 Task: Plot the phase portrait of a nonlinear dynamical system.
Action: Mouse moved to (95, 116)
Screenshot: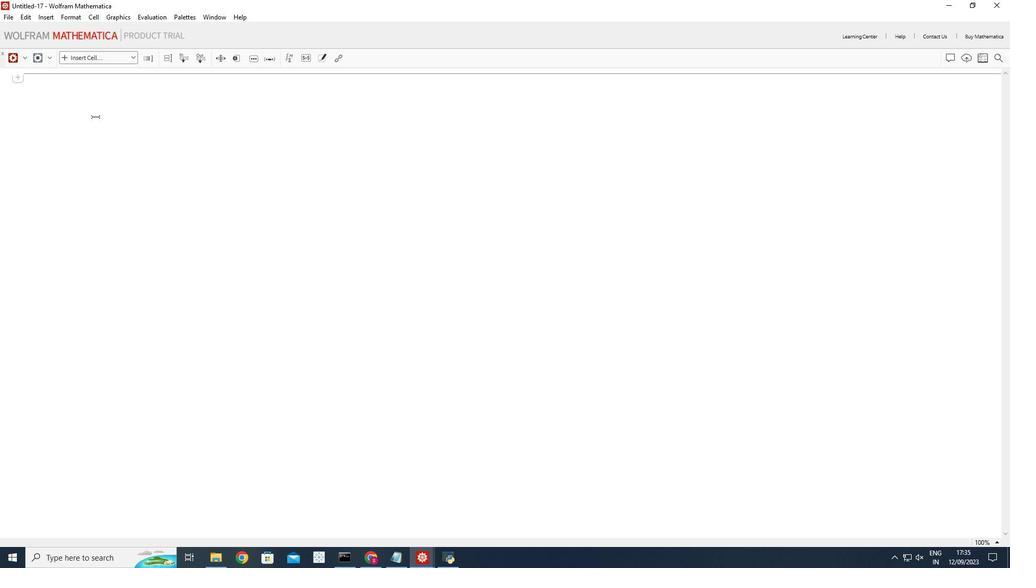 
Action: Mouse pressed left at (95, 116)
Screenshot: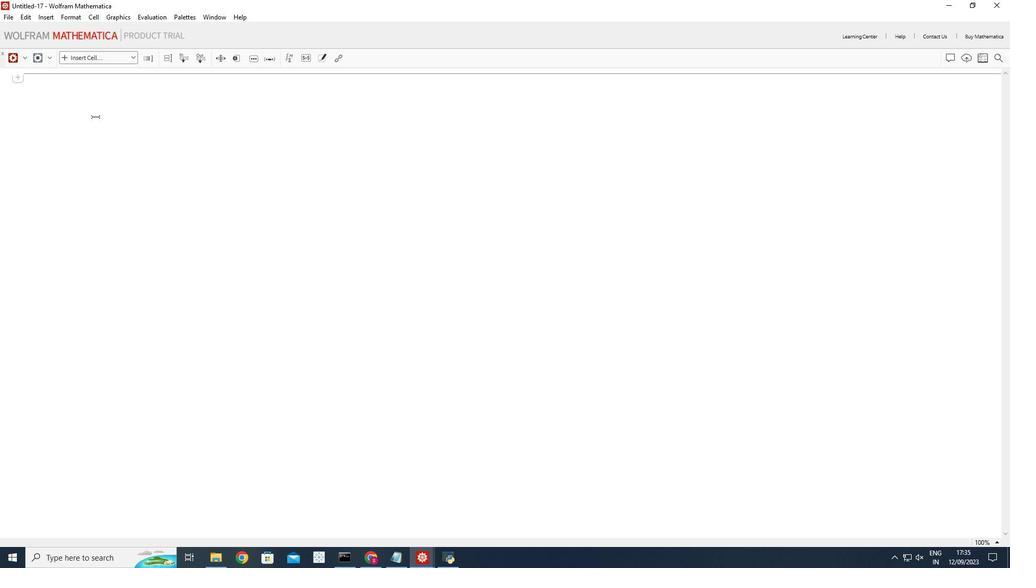 
Action: Mouse moved to (131, 55)
Screenshot: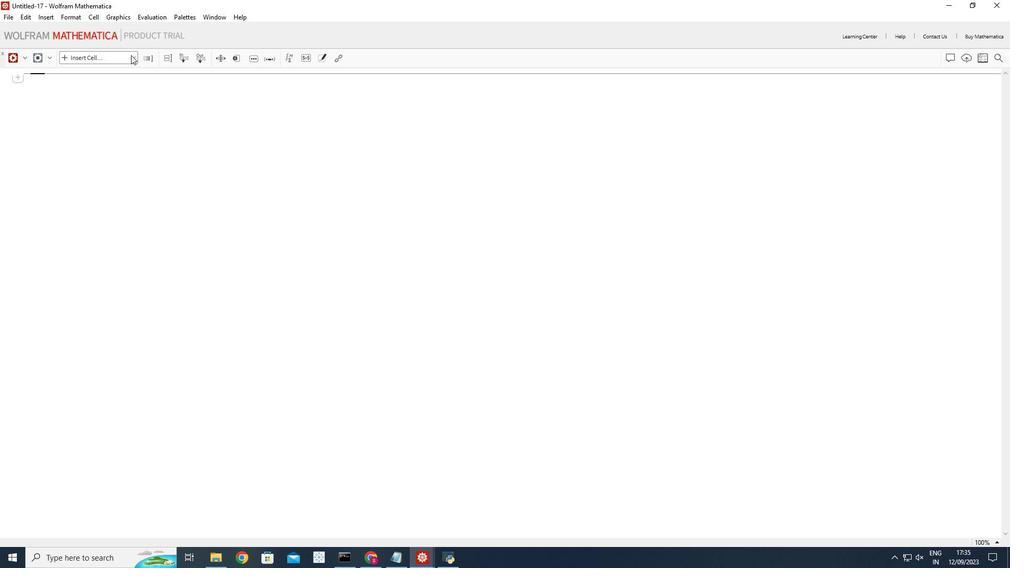 
Action: Mouse pressed left at (131, 55)
Screenshot: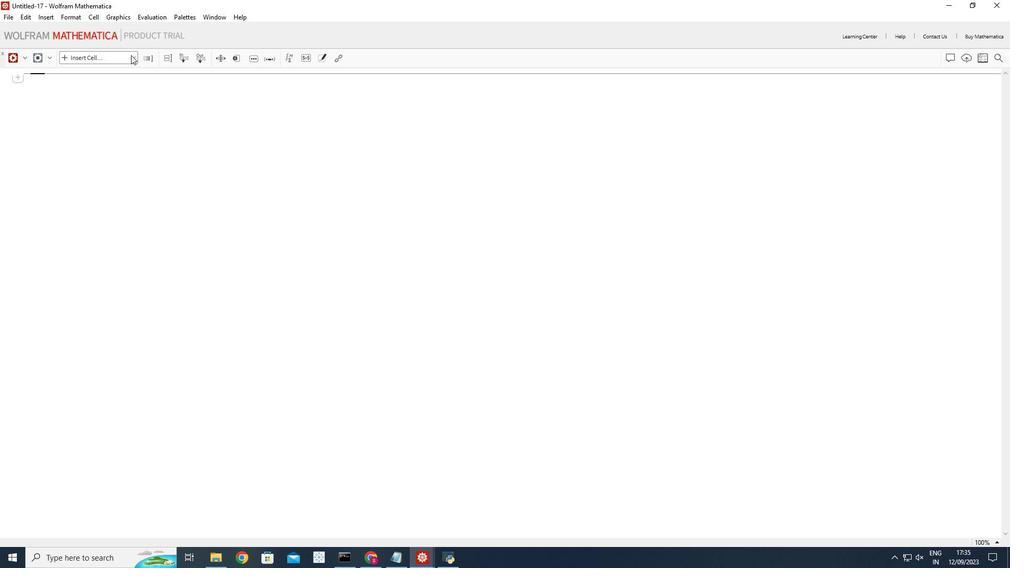 
Action: Mouse moved to (121, 75)
Screenshot: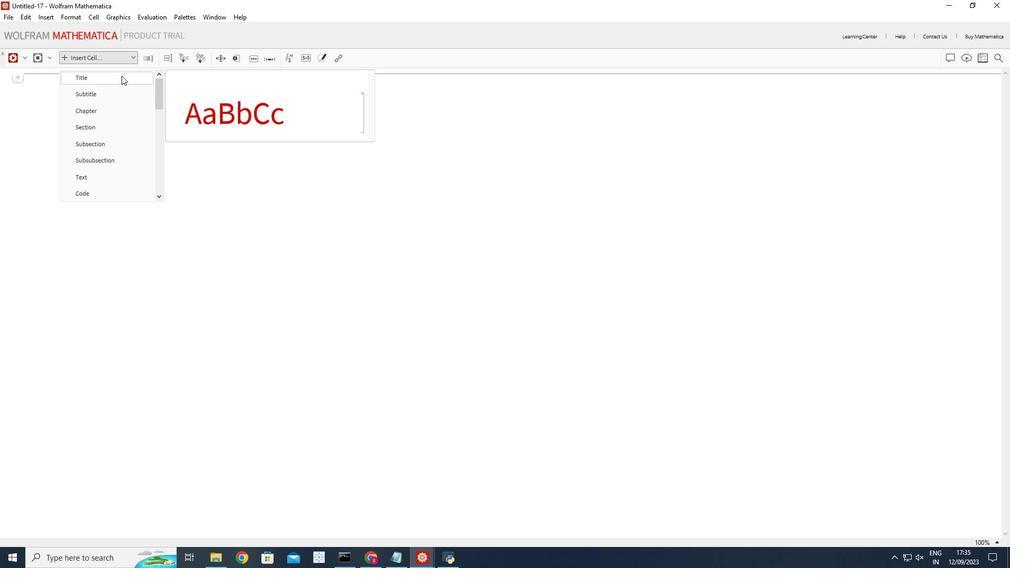 
Action: Mouse pressed left at (121, 75)
Screenshot: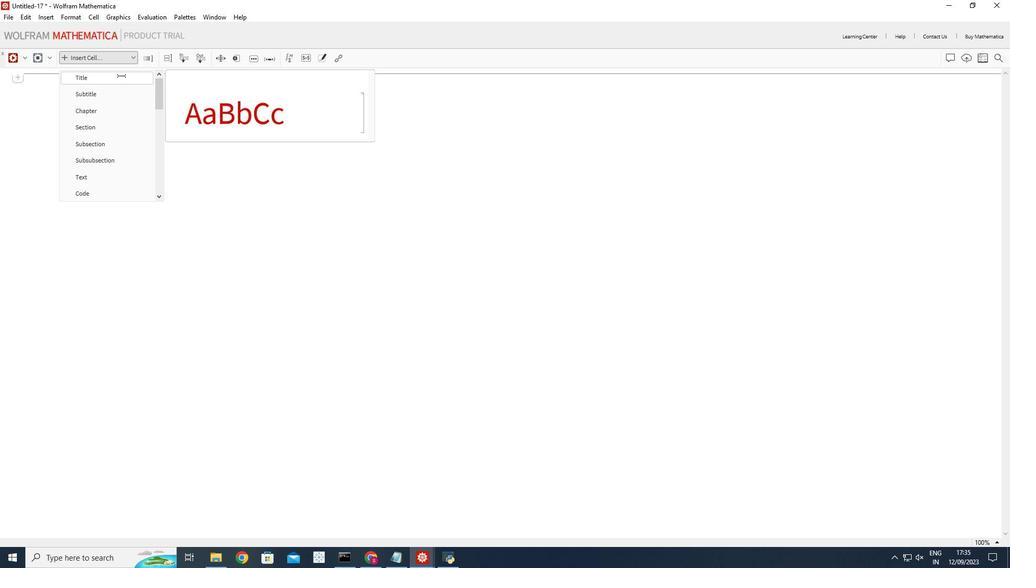 
Action: Mouse moved to (73, 116)
Screenshot: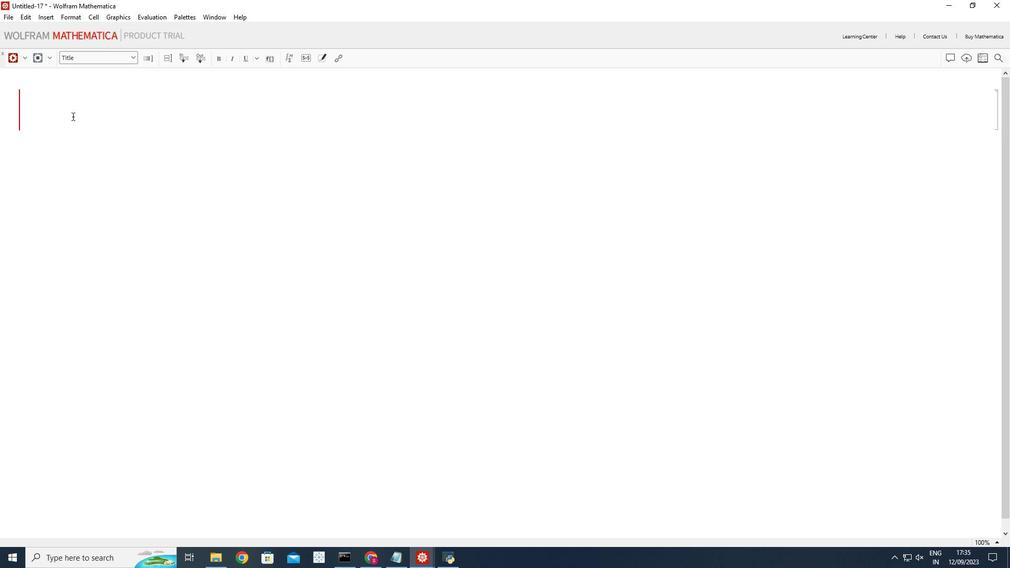 
Action: Mouse pressed left at (73, 116)
Screenshot: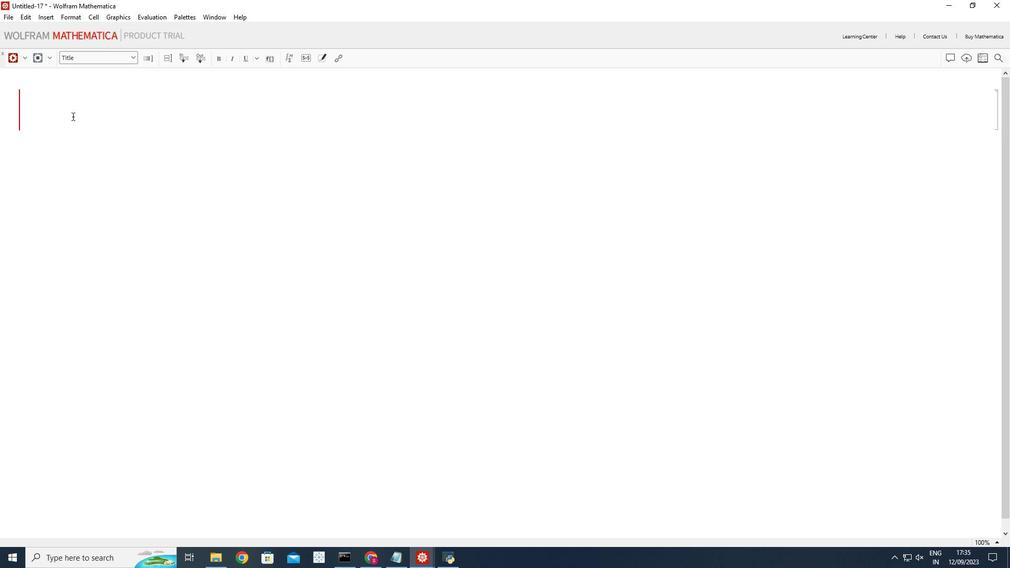 
Action: Mouse moved to (43, 151)
Screenshot: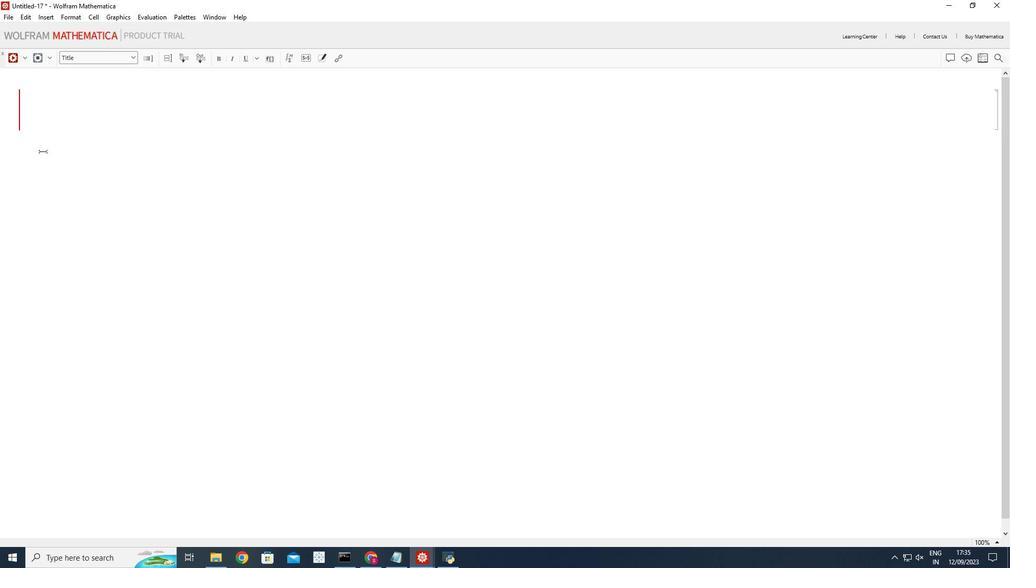
Action: Key pressed <Key.shift_r>Phase<Key.space><Key.shift_r>Portrait<Key.space>of<Key.space>a<Key.space><Key.shift_r>Nonlinear<Key.space><Key.shift_r>Dynamical<Key.space>system
Screenshot: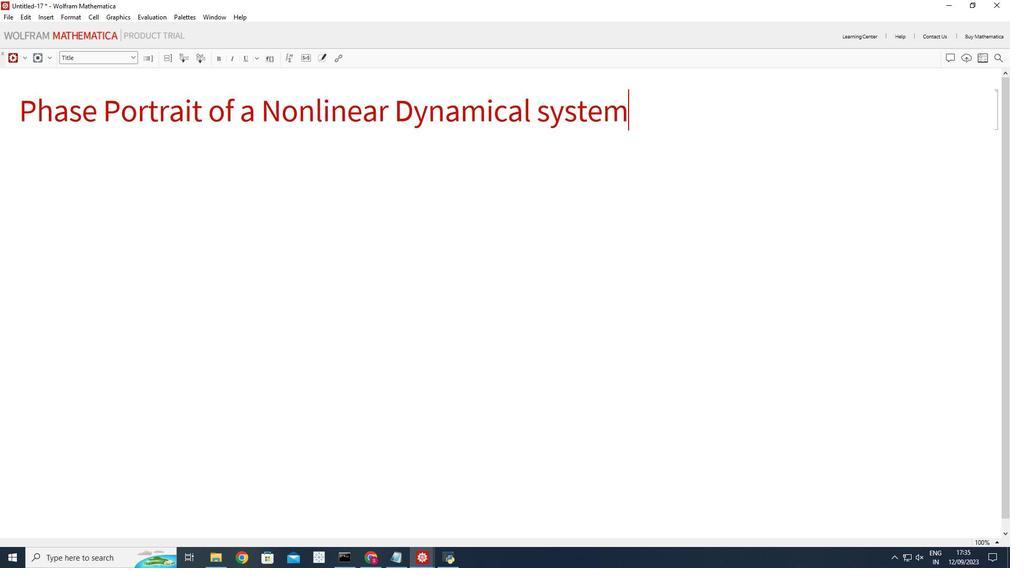 
Action: Mouse moved to (134, 205)
Screenshot: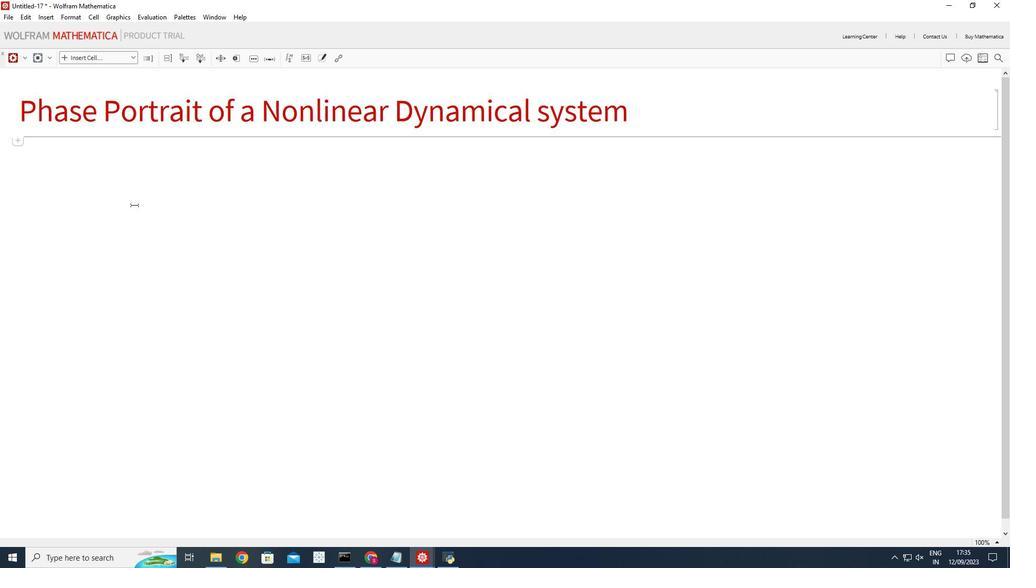 
Action: Mouse pressed left at (134, 205)
Screenshot: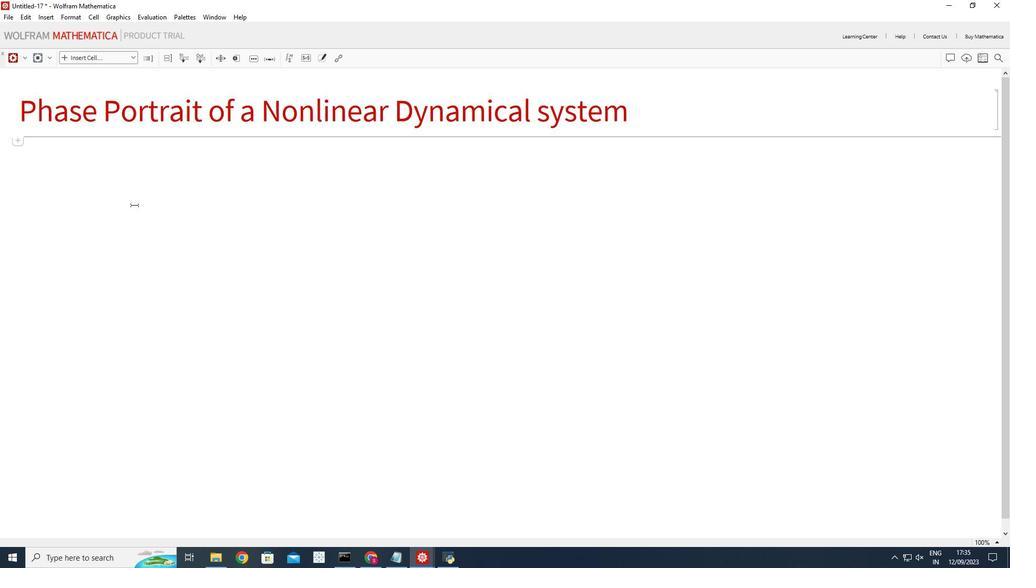 
Action: Mouse moved to (132, 54)
Screenshot: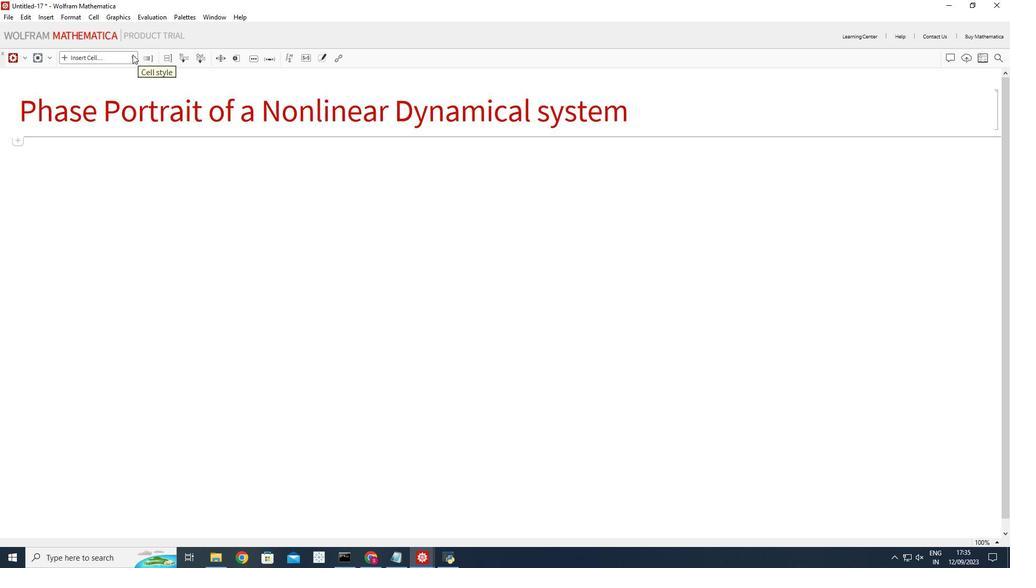 
Action: Mouse pressed left at (132, 54)
Screenshot: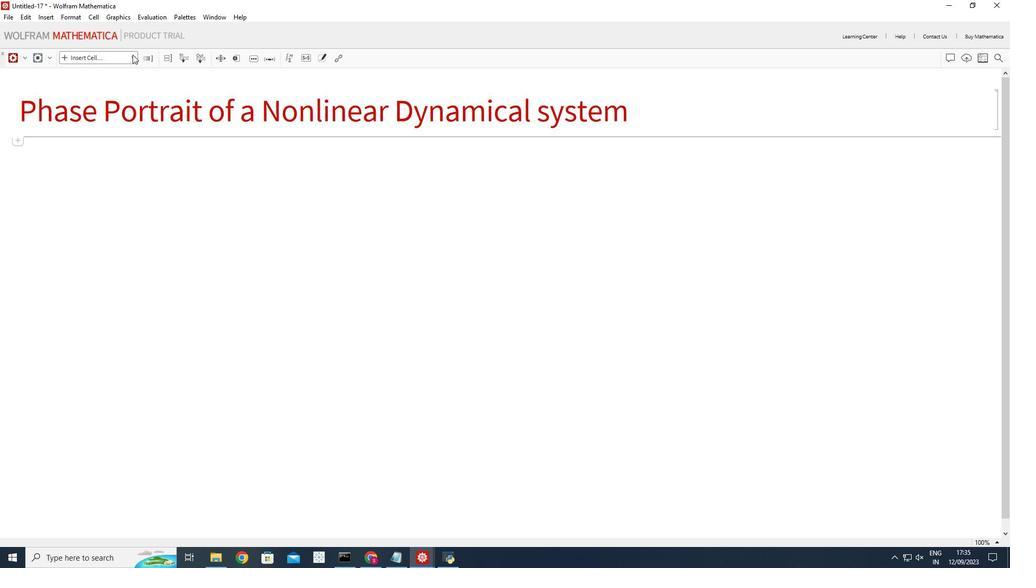 
Action: Mouse moved to (101, 194)
Screenshot: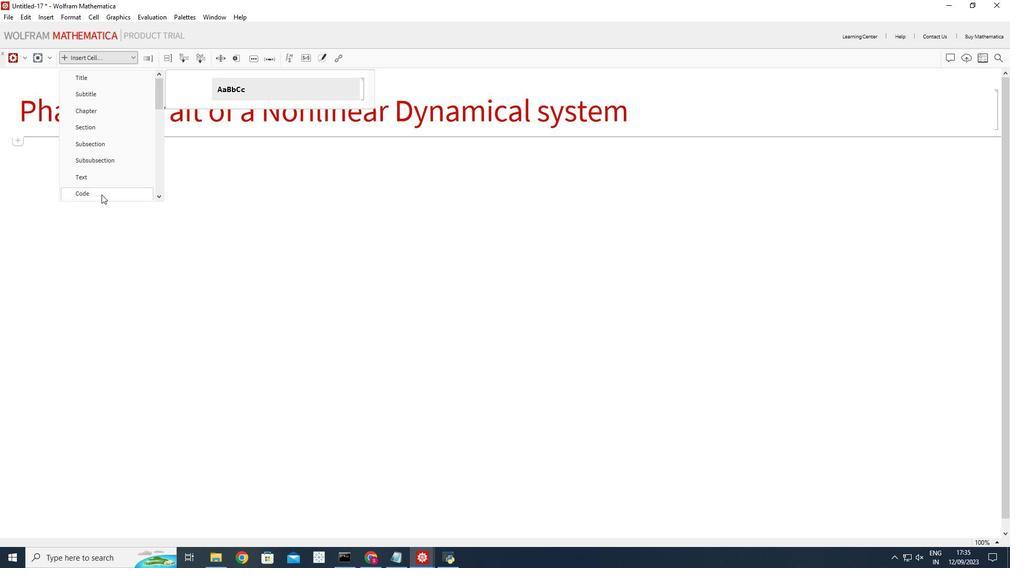 
Action: Mouse pressed left at (101, 194)
Screenshot: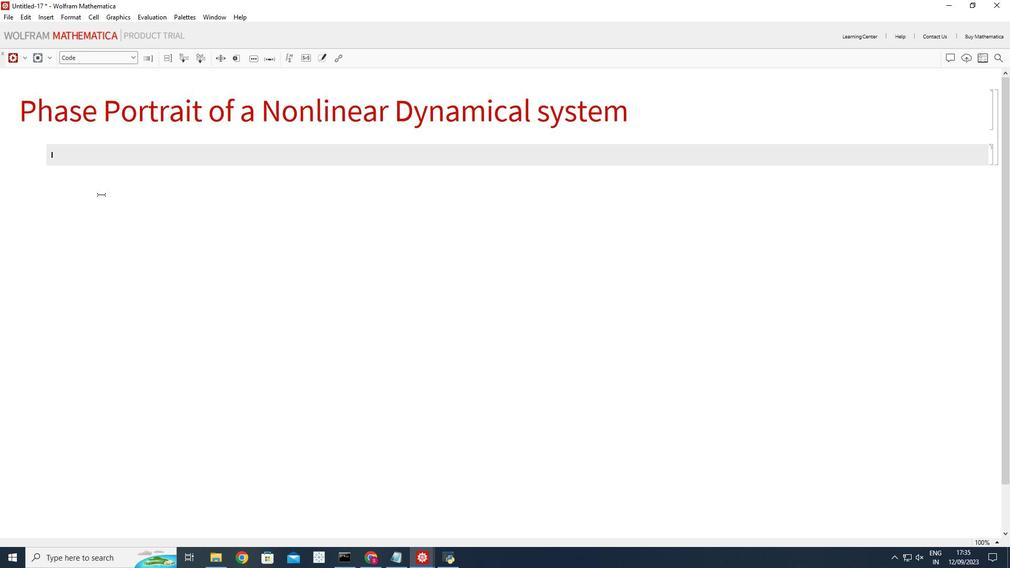 
Action: Mouse moved to (100, 156)
Screenshot: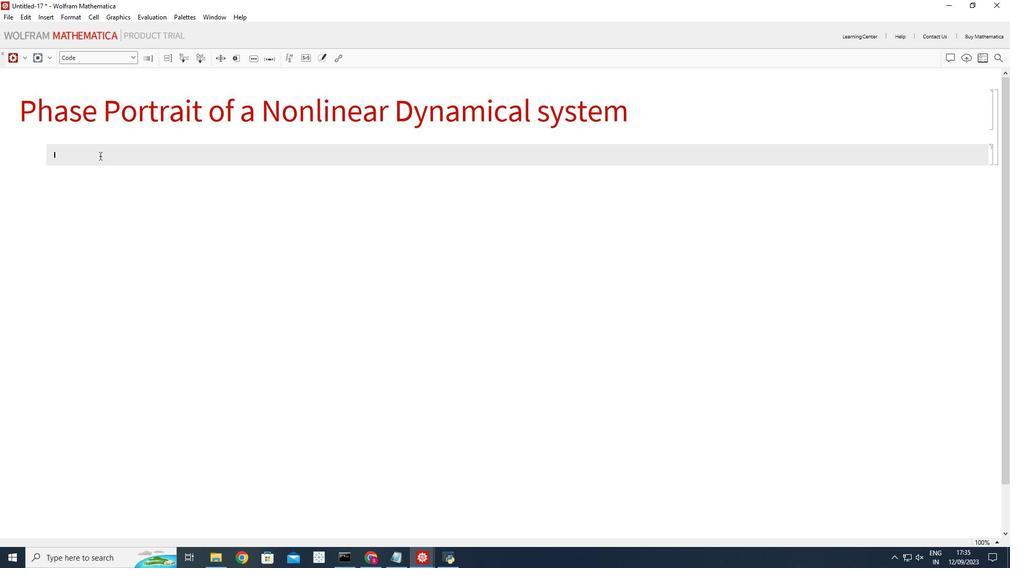 
Action: Mouse pressed left at (100, 156)
Screenshot: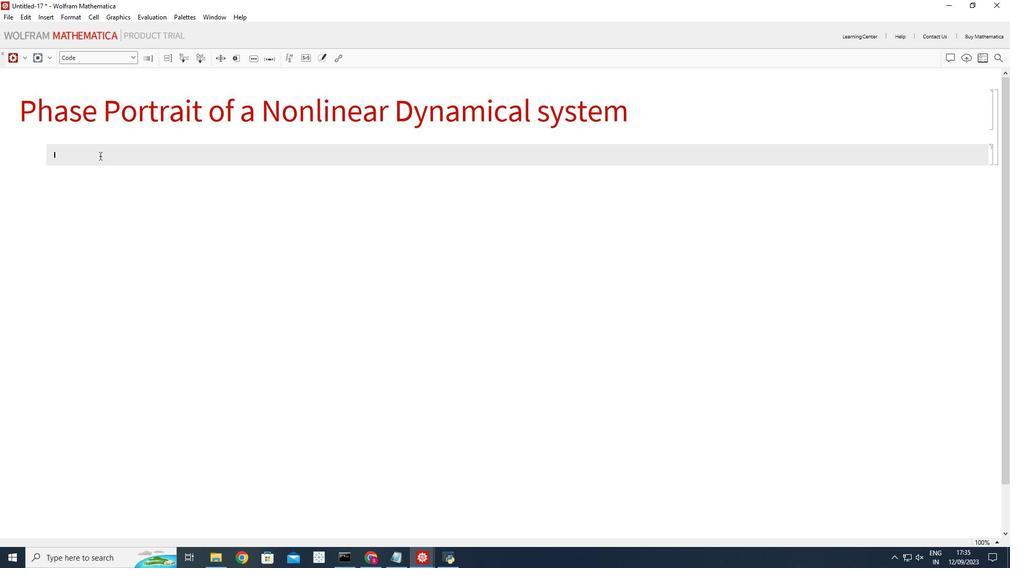 
Action: Mouse moved to (234, 325)
Screenshot: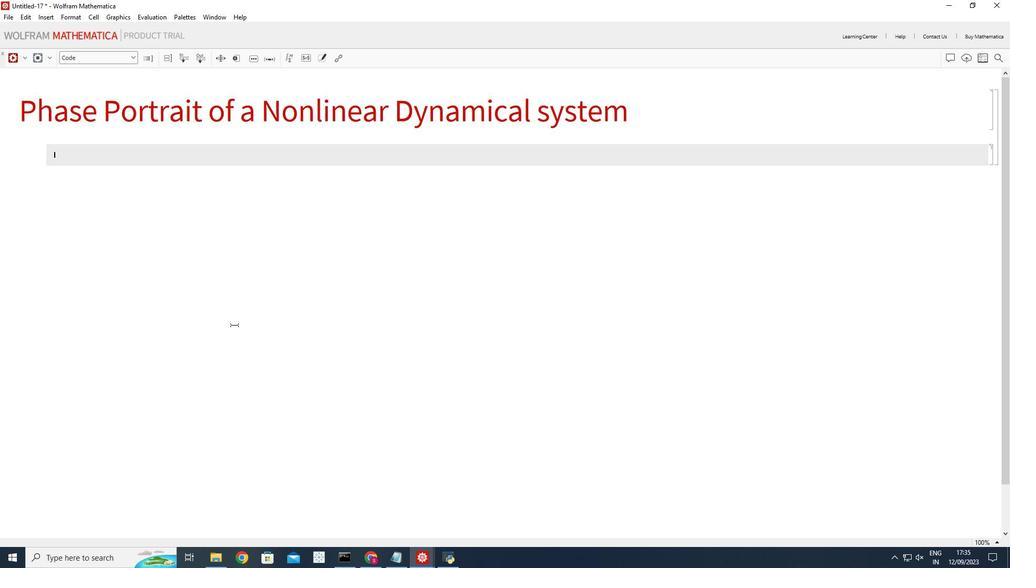 
Action: Key pressed sol<Key.space>=<Key.space><Key.shift_r>ND<Key.shift_r>Solve[<Key.shift_r>{<Key.shift_r>(<Key.shift_r>*differential<Key.space>equation<Key.right><Key.right><Key.space>x''[t]+1/20<Key.space>x'[t]<Key.shift_r>^3<Key.space>+<Key.space>1/5<Key.space>x[t]<Key.space>==<Key.space>1/2<Key.backspace>3<Key.space><Key.shift_r>Cos[<Key.space><Key.shift_r>E<Key.space><Key.shift_r>t],<Key.space><Key.shift_r>(*intial<Key.space>conditions<Key.left><Key.left><Key.left><Key.left><Key.left><Key.left><Key.left><Key.left><Key.left><Key.left><Key.left><Key.left><Key.left><Key.left><Key.left><Key.left><Key.left><Key.left><Key.left><Key.enter><Key.right><Key.right><Key.right><Key.right><Key.right><Key.right><Key.right><Key.right><Key.right><Key.right><Key.right><Key.right><Key.right><Key.right><Key.right><Key.right><Key.right><Key.right><Key.right><Key.right><Key.right>x[0]==1,<Key.space>x'[0]==0<Key.right>,<Key.space>x<Key.space><Key.backspace>,<Key.space><Key.shift_r>{t,0,360<Key.right>,<Key.space><Key.shift_r>Max<Key.shift_r>Steps<Key.enter><Key.space><Key.shift_r>Infinity<Key.right><Key.enter><Key.enter><Key.shift_r>Parametric<Key.shift_r>Plot[<Key.shift_r>Evaluate[<Key.shift_r>{x[t],<Key.space>x'[t]<Key.right>/.<Key.space>sol<Key.left><Key.left><Key.left><Key.left><Key.left><Key.left><Key.space><Key.right><Key.right><Key.right><Key.right><Key.right><Key.right><Key.right>,<Key.space><Key.shift_r>{t,0,360<Key.right>,<Key.space><Key.shift_r>Frame<Key.enter><Key.shift_r>True,<Key.space><Key.shift_r>Axes<Key.enter><Key.shift_r>False,<Key.space><Key.shift_r>Plot<Key.shift_r>Points<Key.enter>3600<Key.right><Key.enter><Key.shift_r><Key.enter>
Screenshot: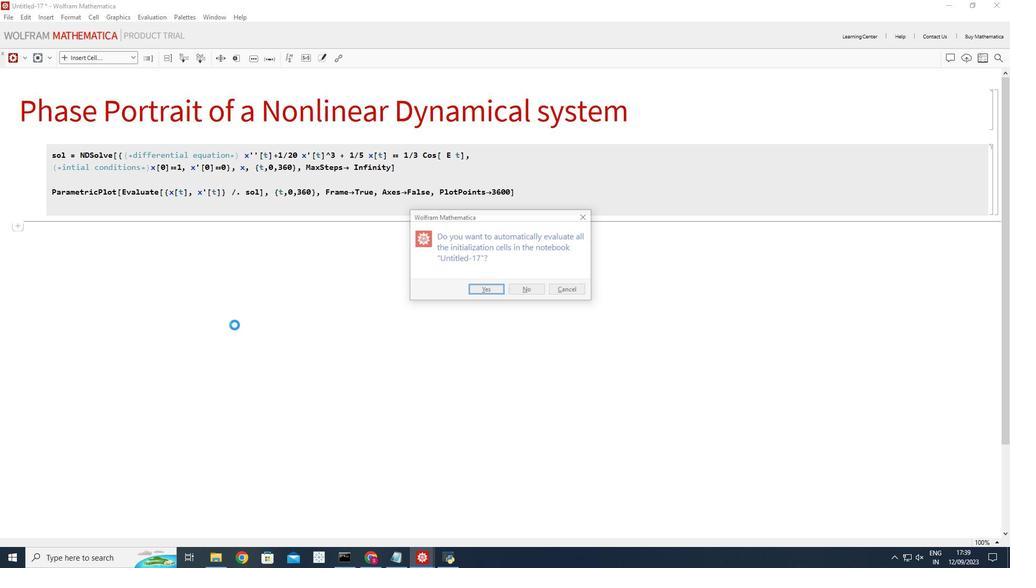
Action: Mouse moved to (475, 287)
Screenshot: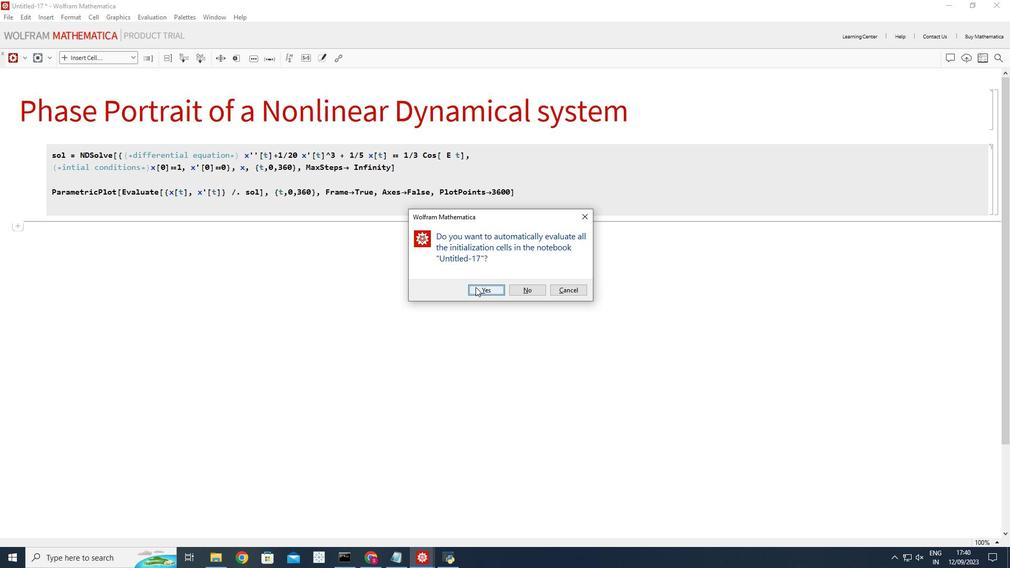 
Action: Mouse pressed left at (475, 287)
Screenshot: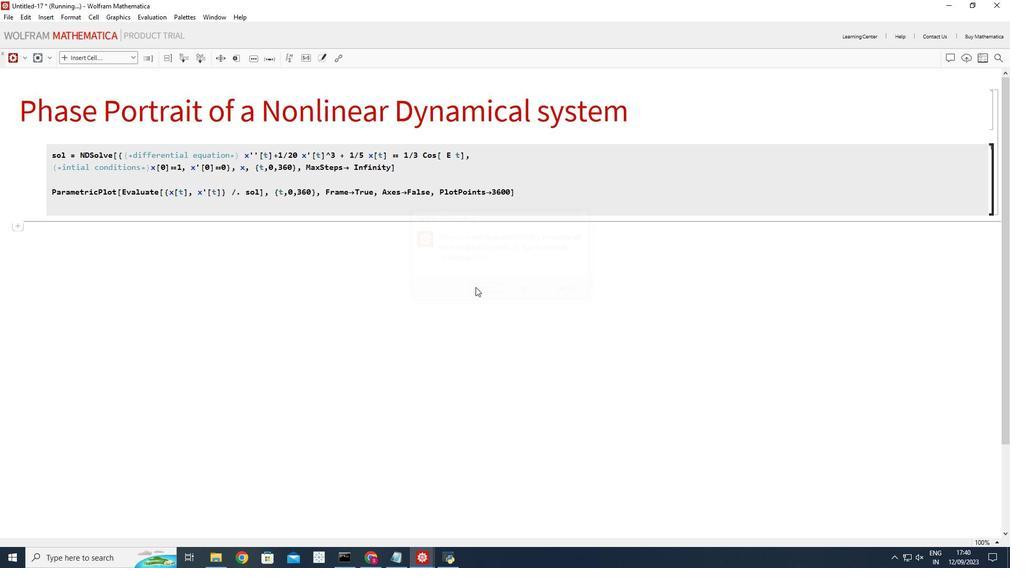 
Action: Mouse moved to (285, 374)
Screenshot: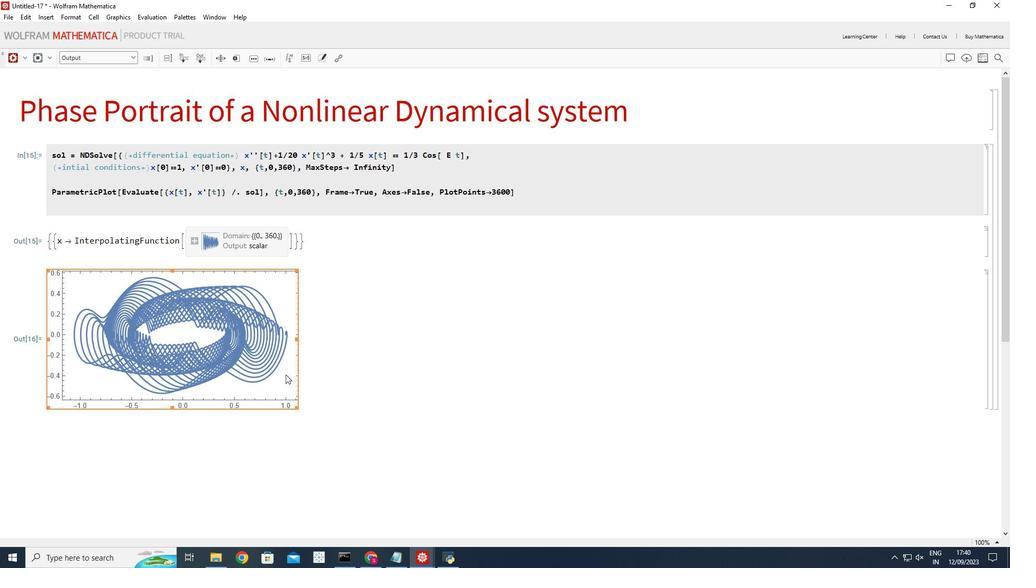
Action: Mouse pressed left at (285, 374)
Screenshot: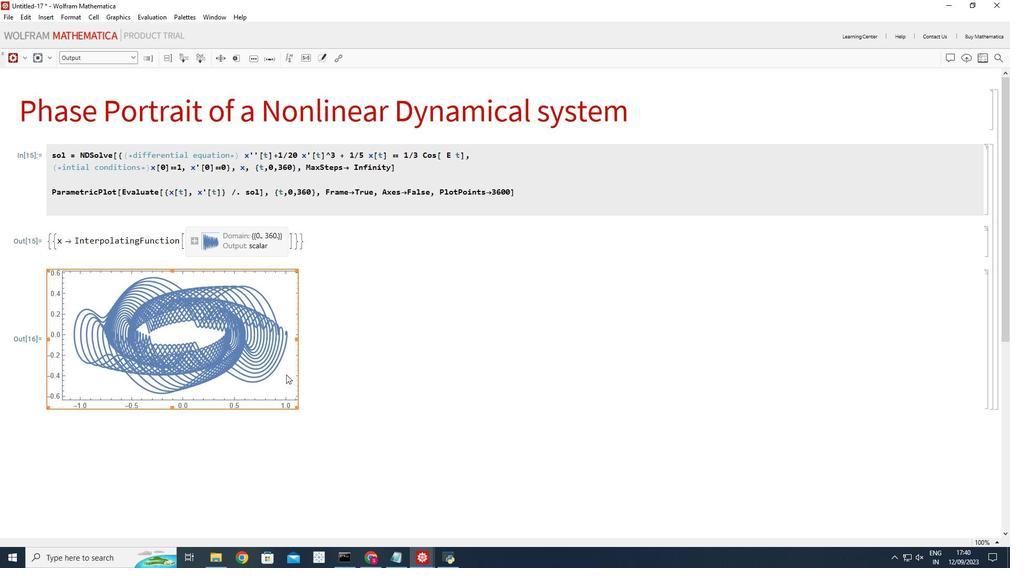 
Action: Mouse moved to (447, 293)
Screenshot: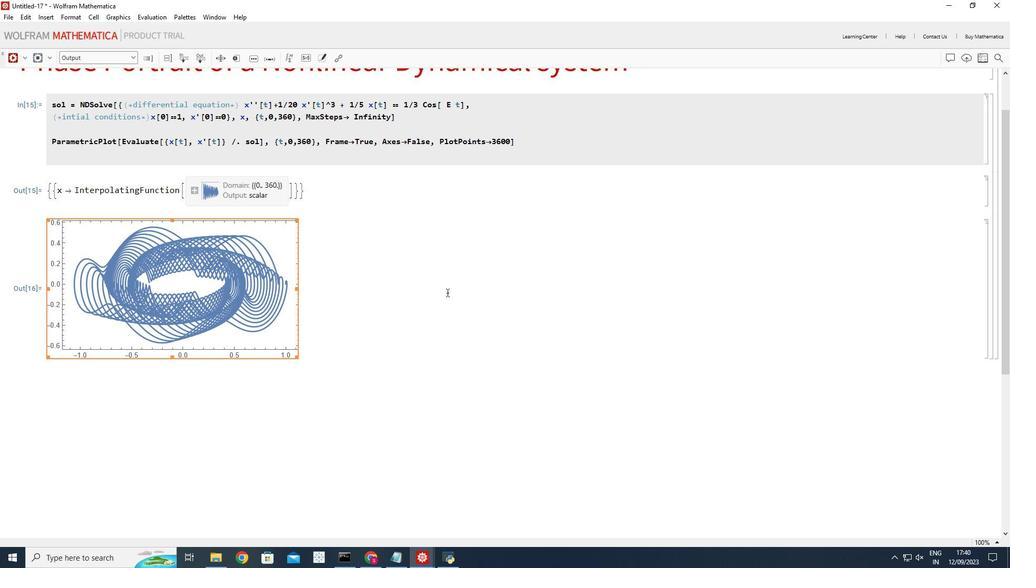
Action: Mouse scrolled (447, 292) with delta (0, 0)
Screenshot: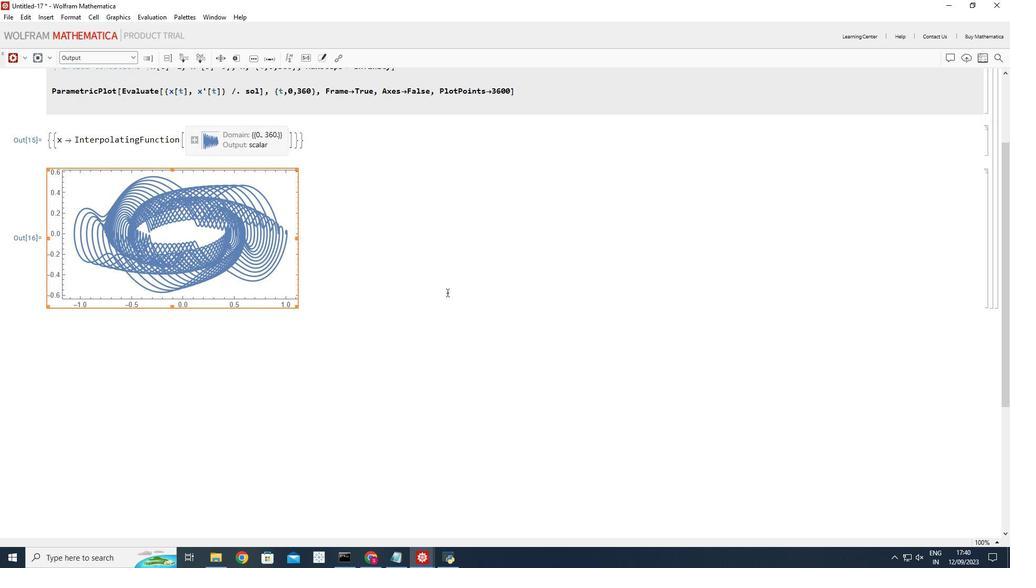 
Action: Mouse scrolled (447, 292) with delta (0, 0)
Screenshot: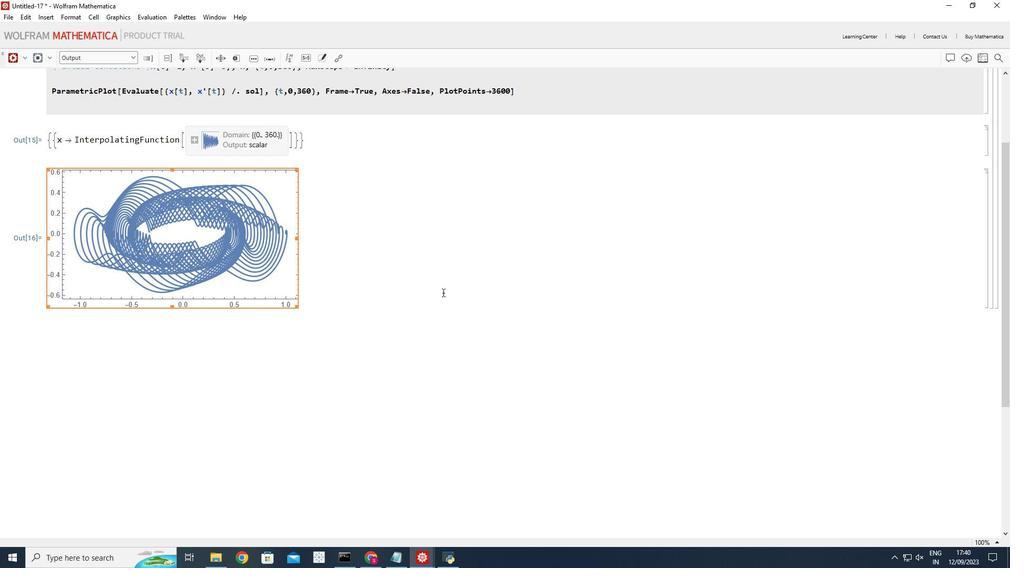
Action: Mouse moved to (297, 306)
Screenshot: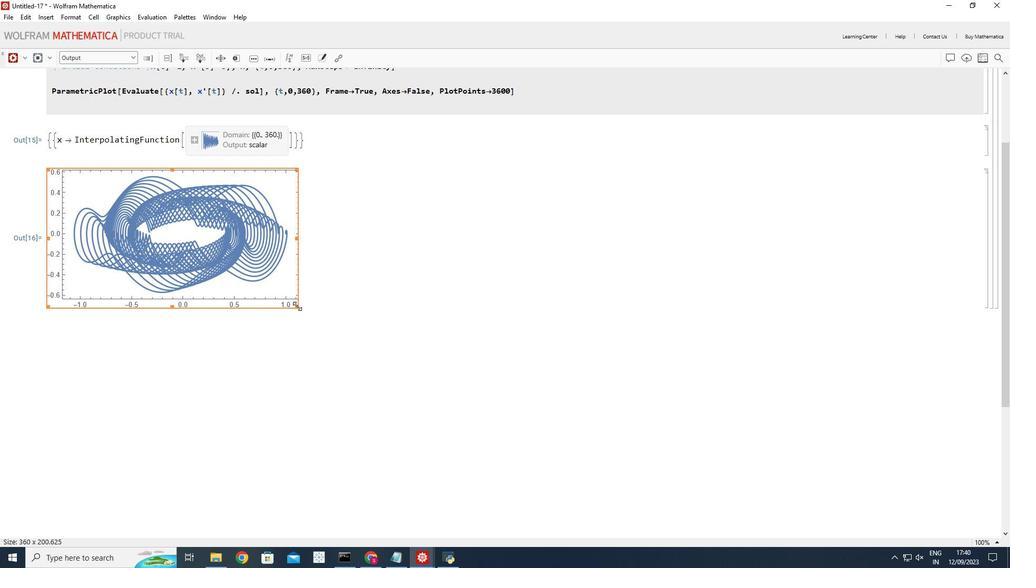 
Action: Mouse pressed left at (297, 306)
Screenshot: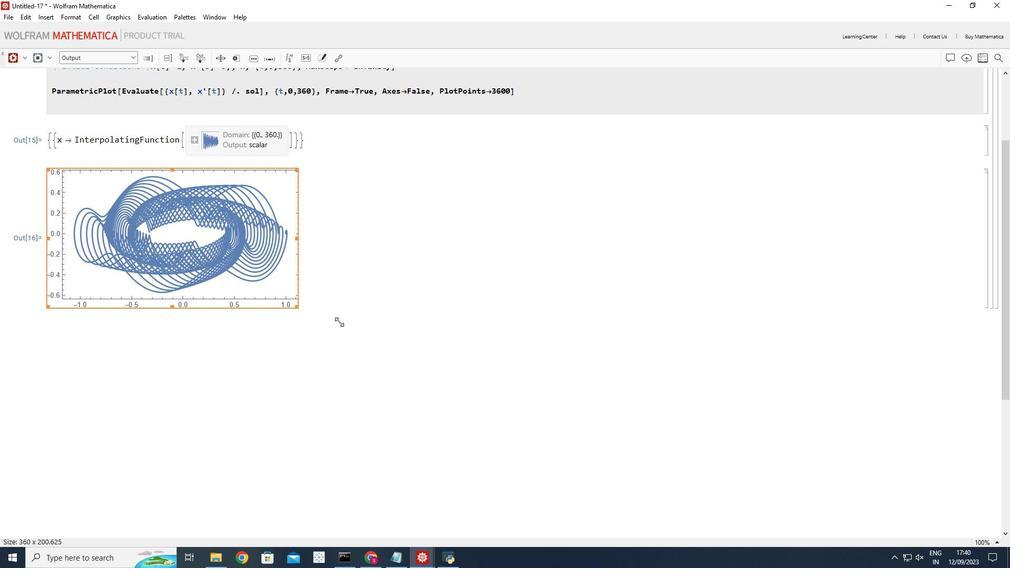 
Action: Mouse moved to (679, 368)
Screenshot: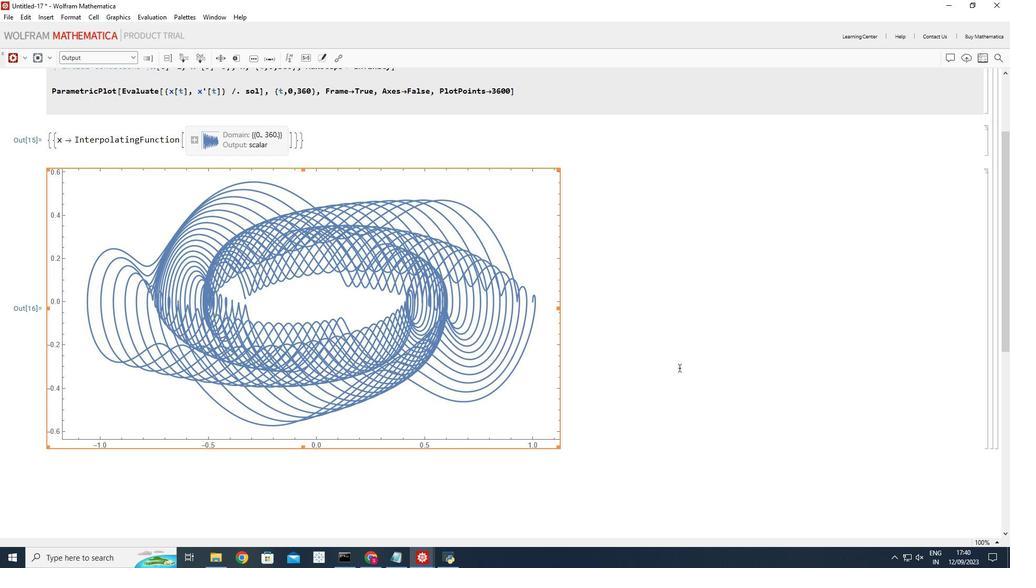 
Action: Mouse pressed left at (679, 368)
Screenshot: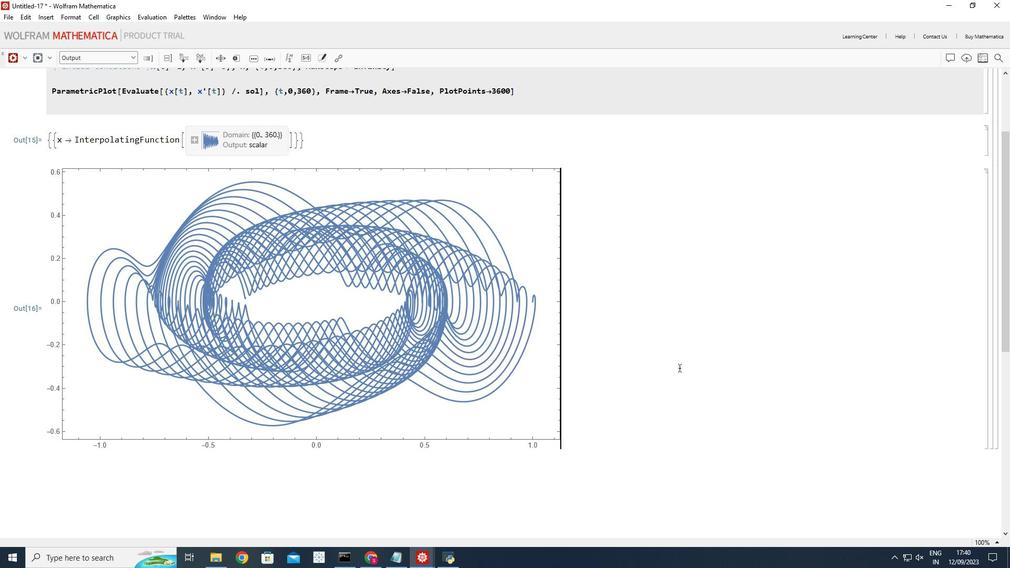 
Action: Mouse moved to (653, 345)
Screenshot: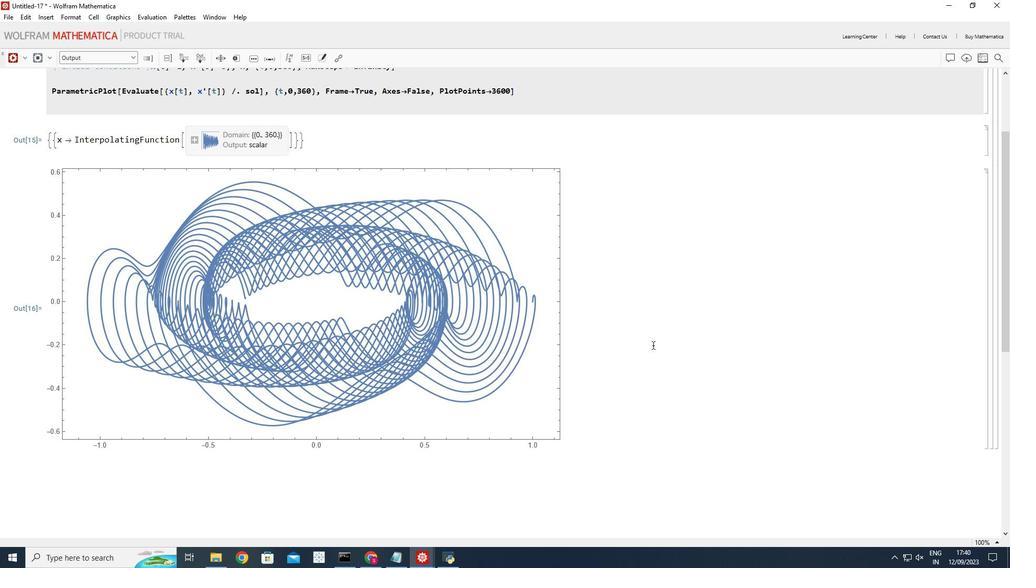 
Action: Key pressed <Key.enter>
Screenshot: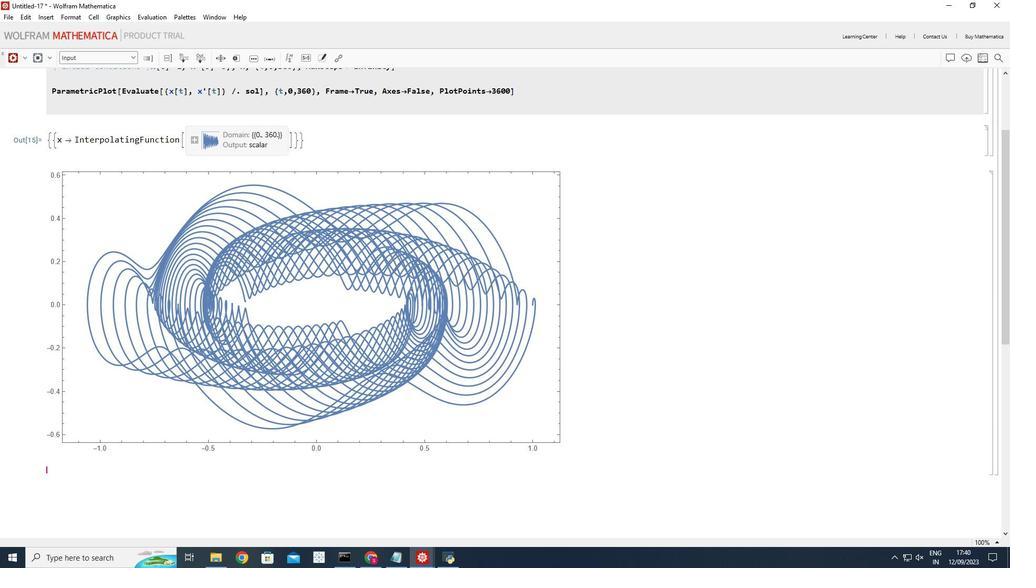 
Action: Mouse scrolled (653, 346) with delta (0, 0)
Screenshot: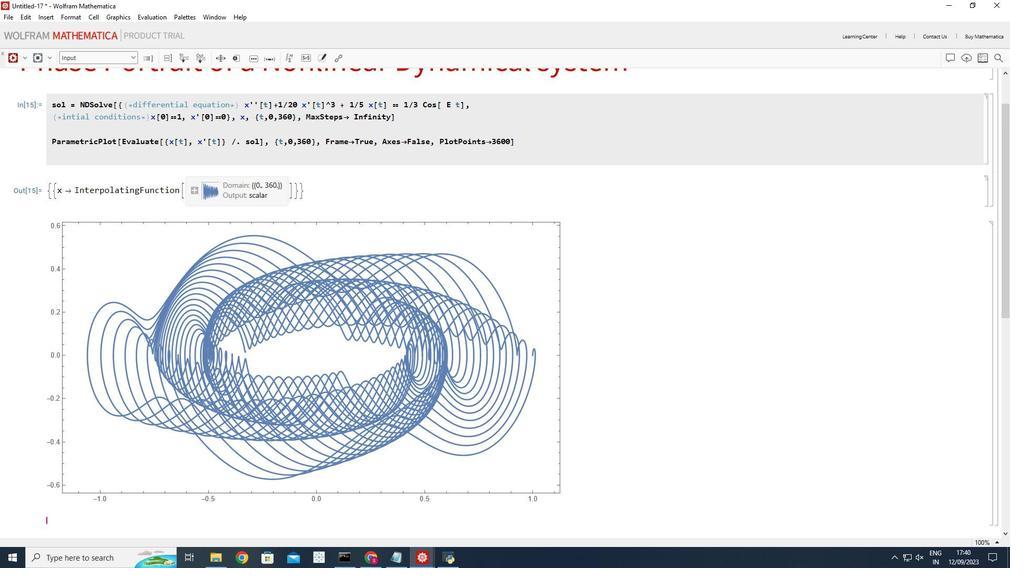 
Action: Mouse scrolled (653, 346) with delta (0, 0)
Screenshot: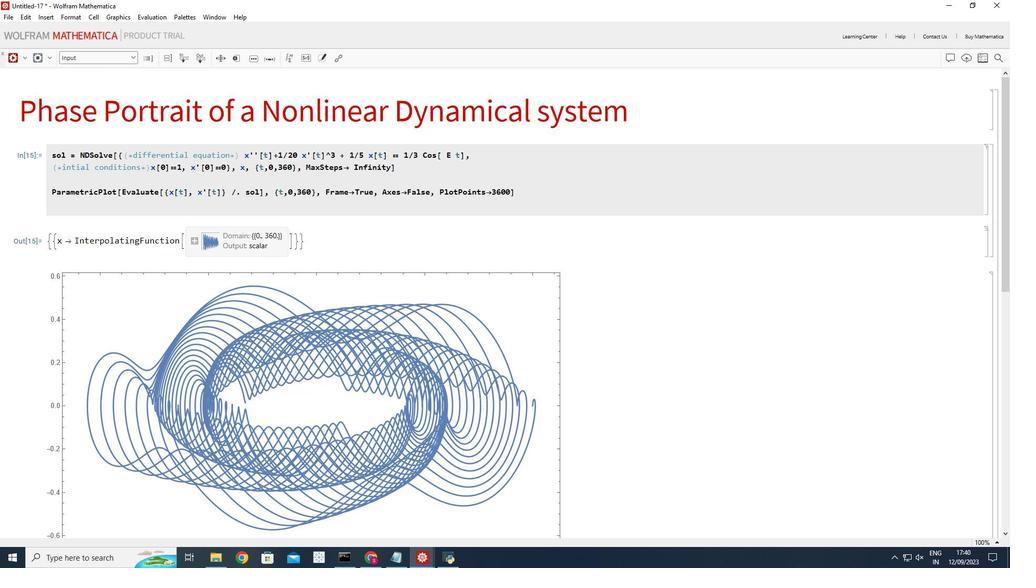 
